 Task: Select the month "July".
Action: Mouse moved to (830, 107)
Screenshot: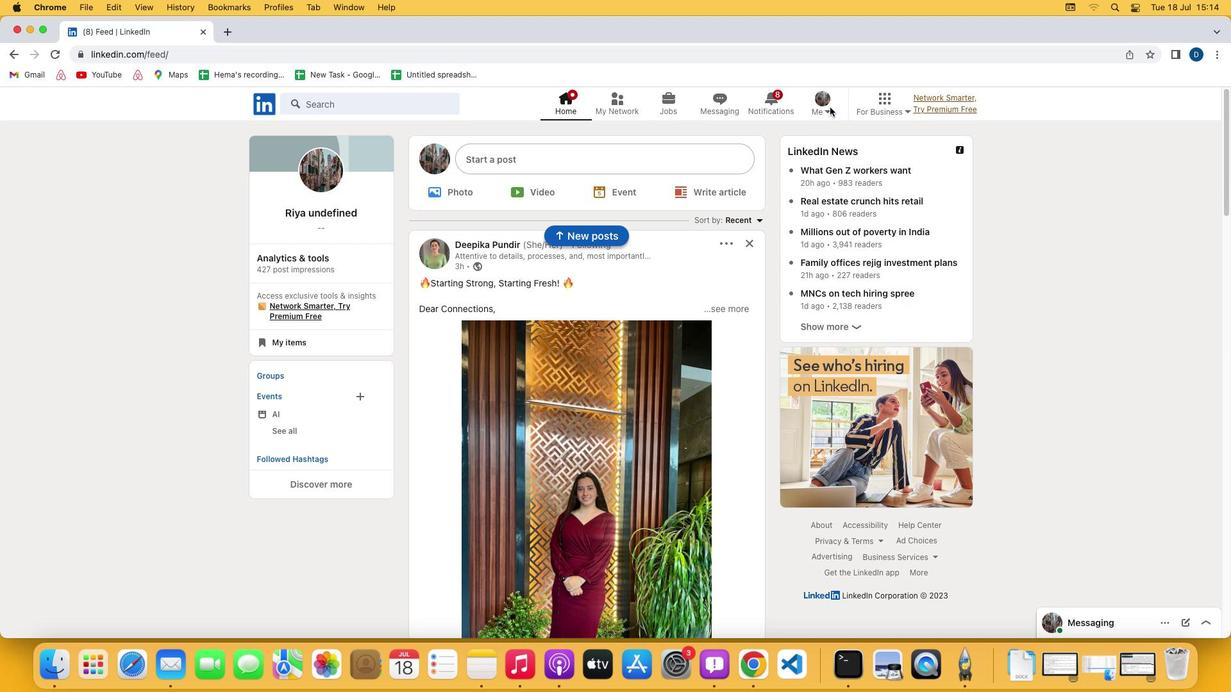 
Action: Mouse pressed left at (830, 107)
Screenshot: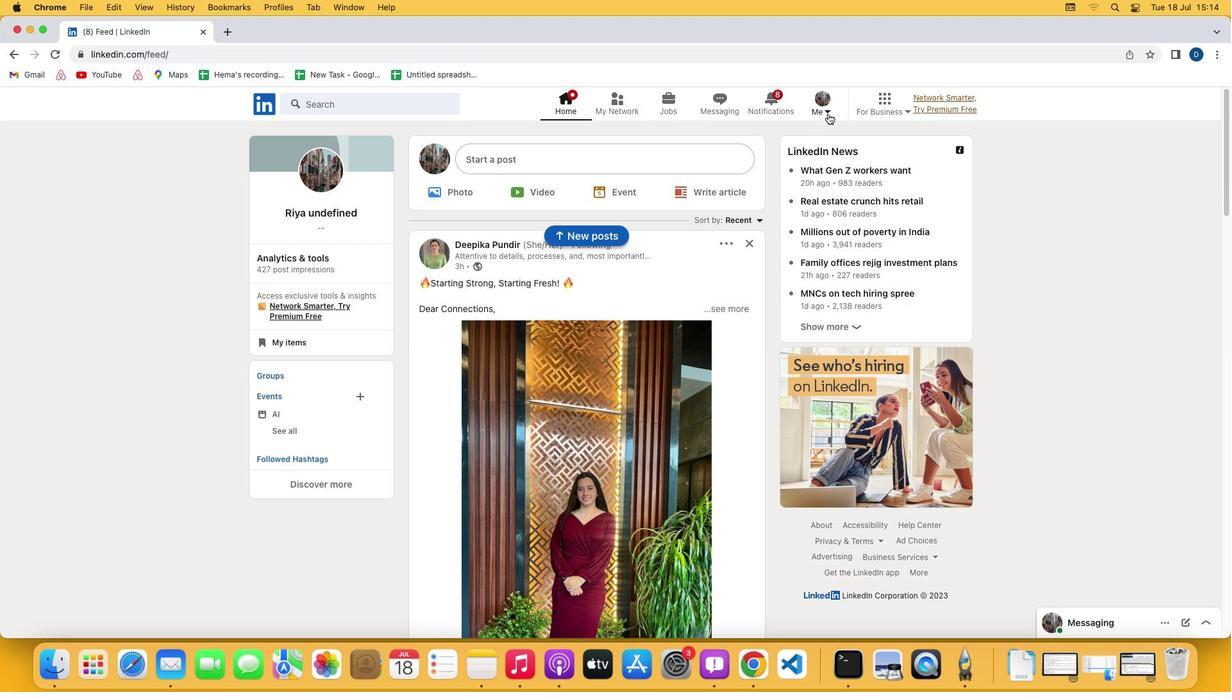 
Action: Mouse moved to (828, 113)
Screenshot: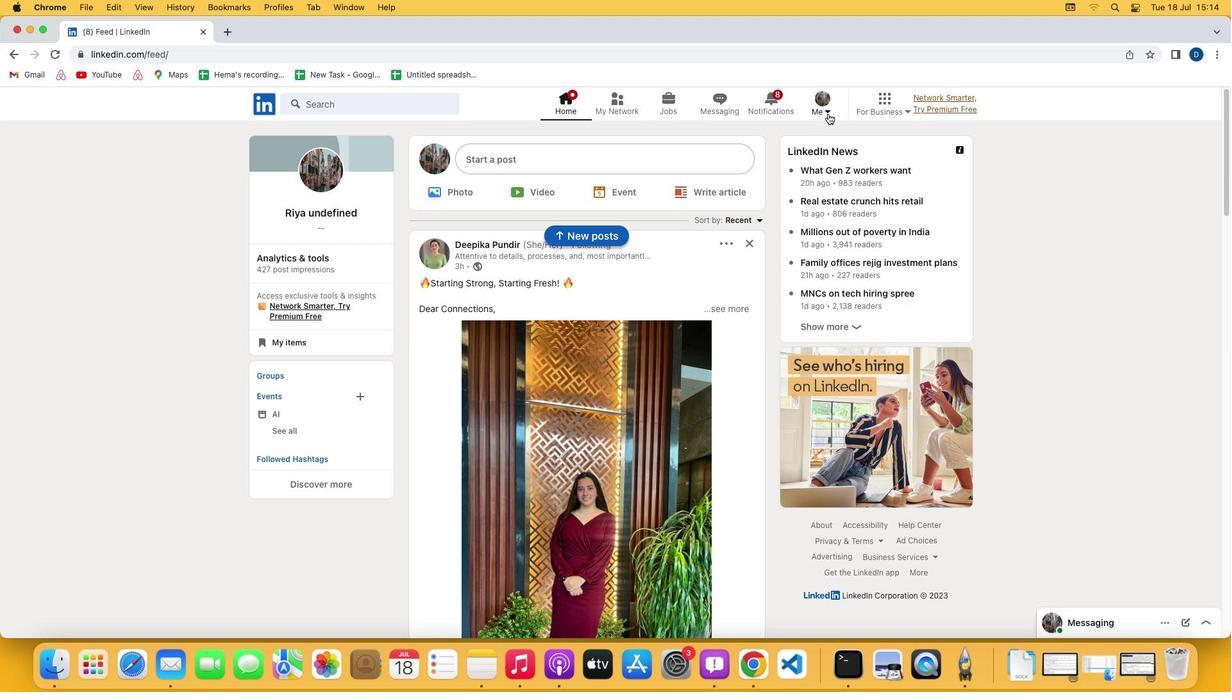 
Action: Mouse pressed left at (828, 113)
Screenshot: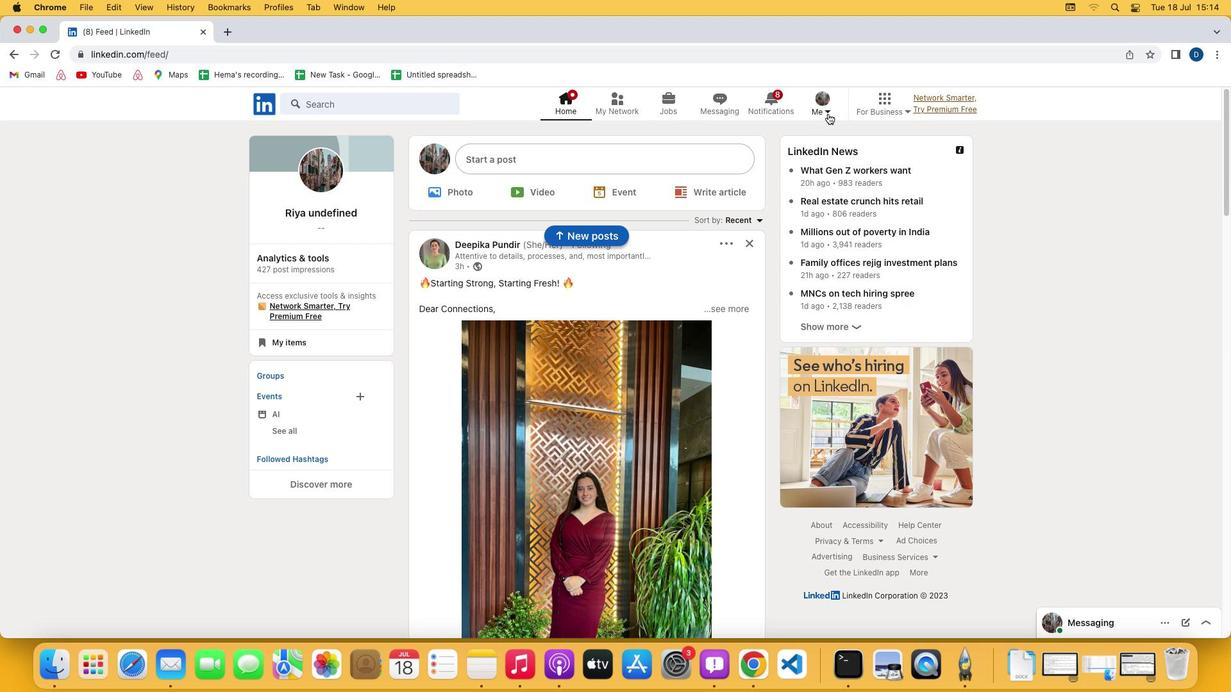 
Action: Mouse moved to (773, 175)
Screenshot: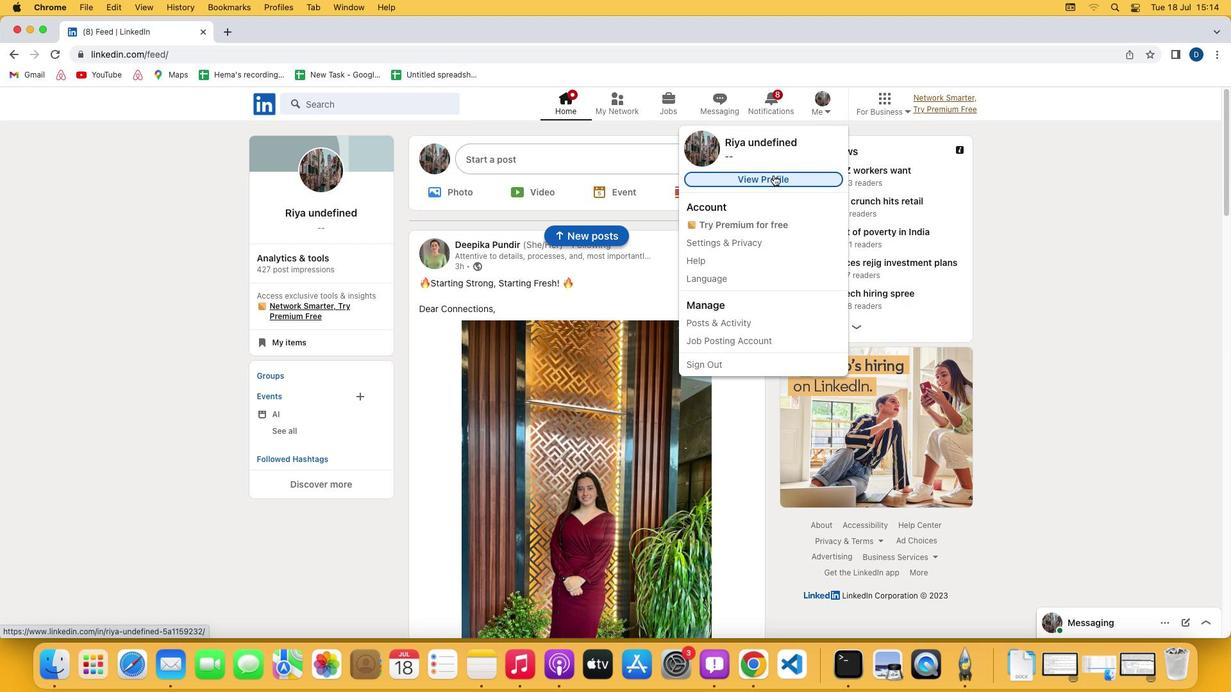 
Action: Mouse pressed left at (773, 175)
Screenshot: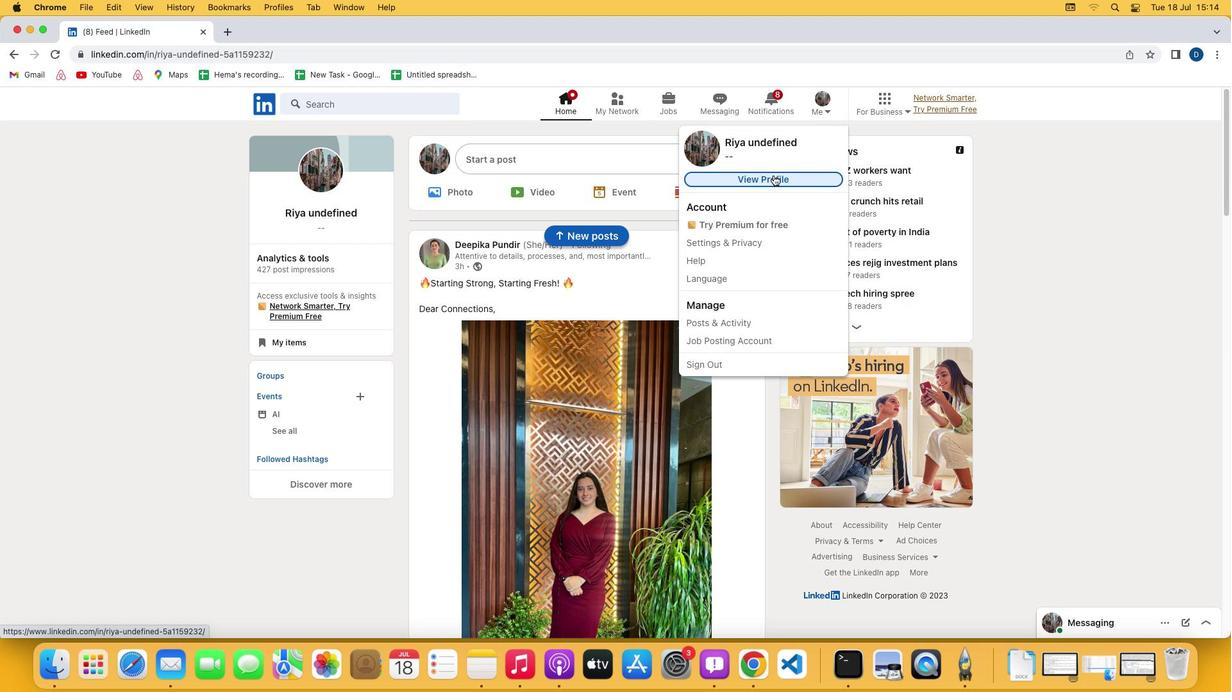 
Action: Mouse moved to (379, 439)
Screenshot: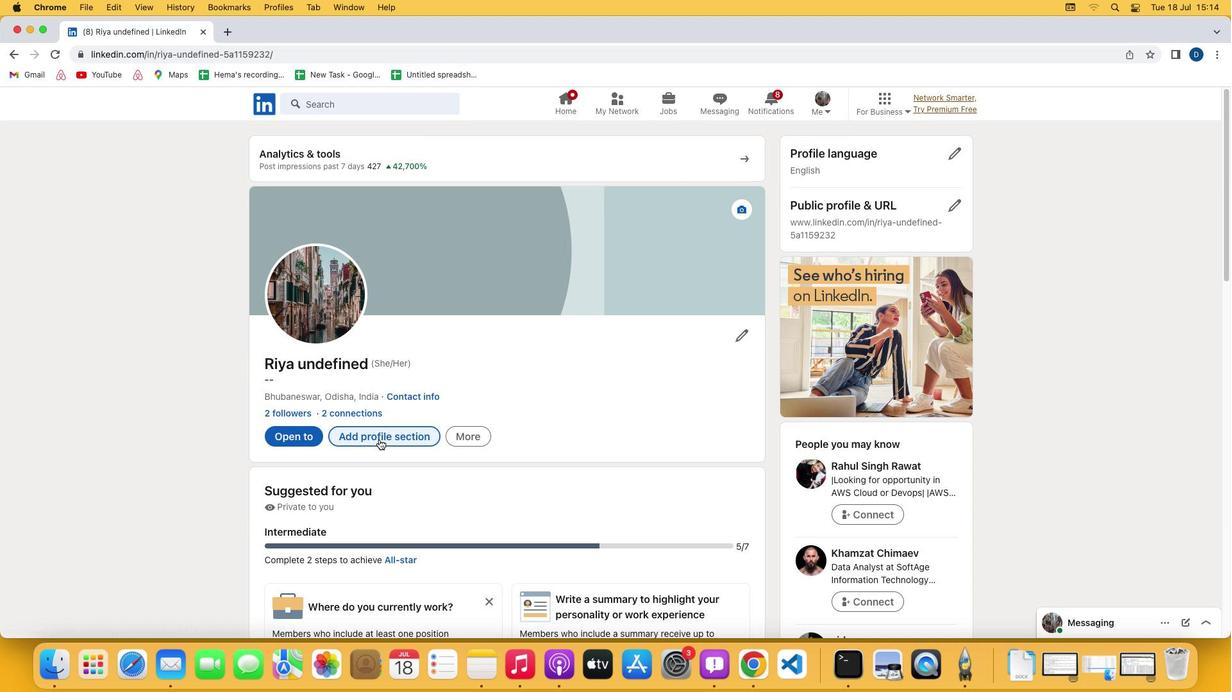 
Action: Mouse pressed left at (379, 439)
Screenshot: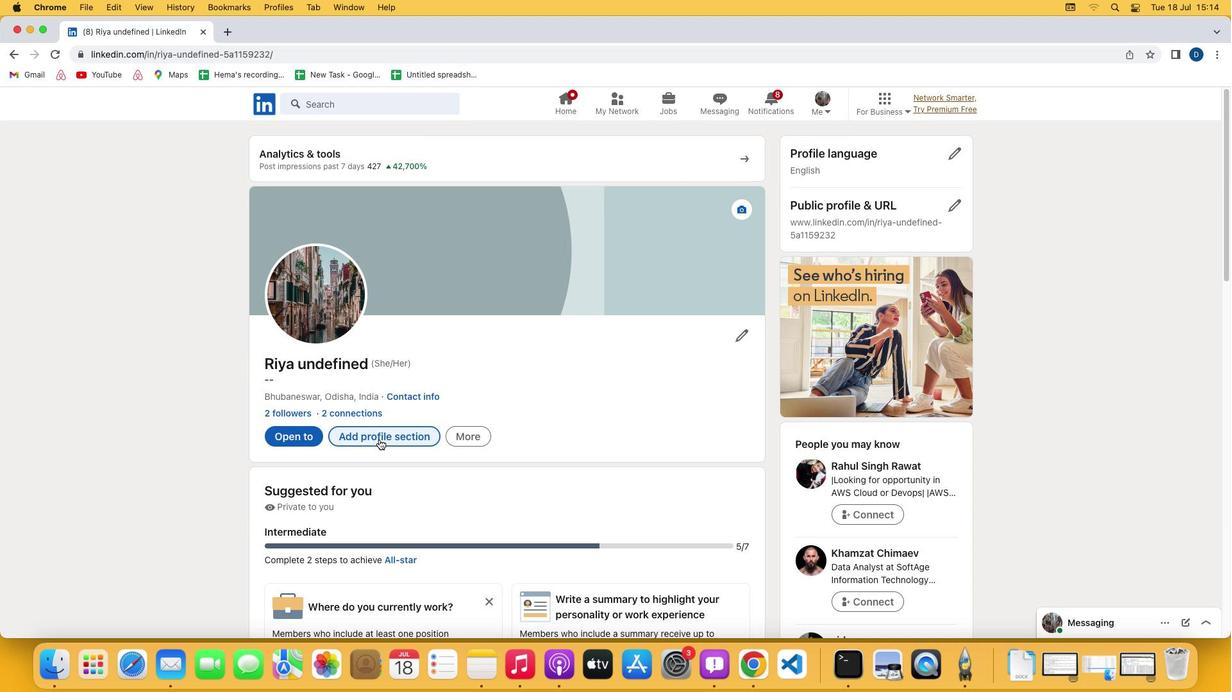 
Action: Mouse moved to (476, 314)
Screenshot: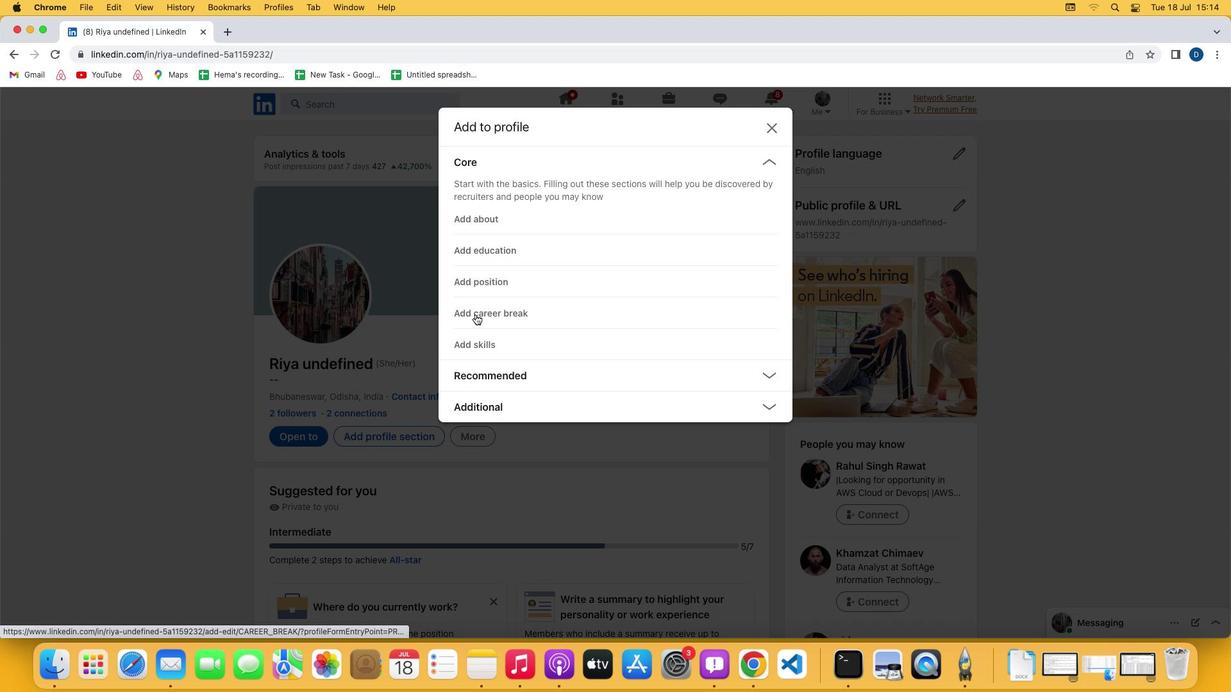 
Action: Mouse pressed left at (476, 314)
Screenshot: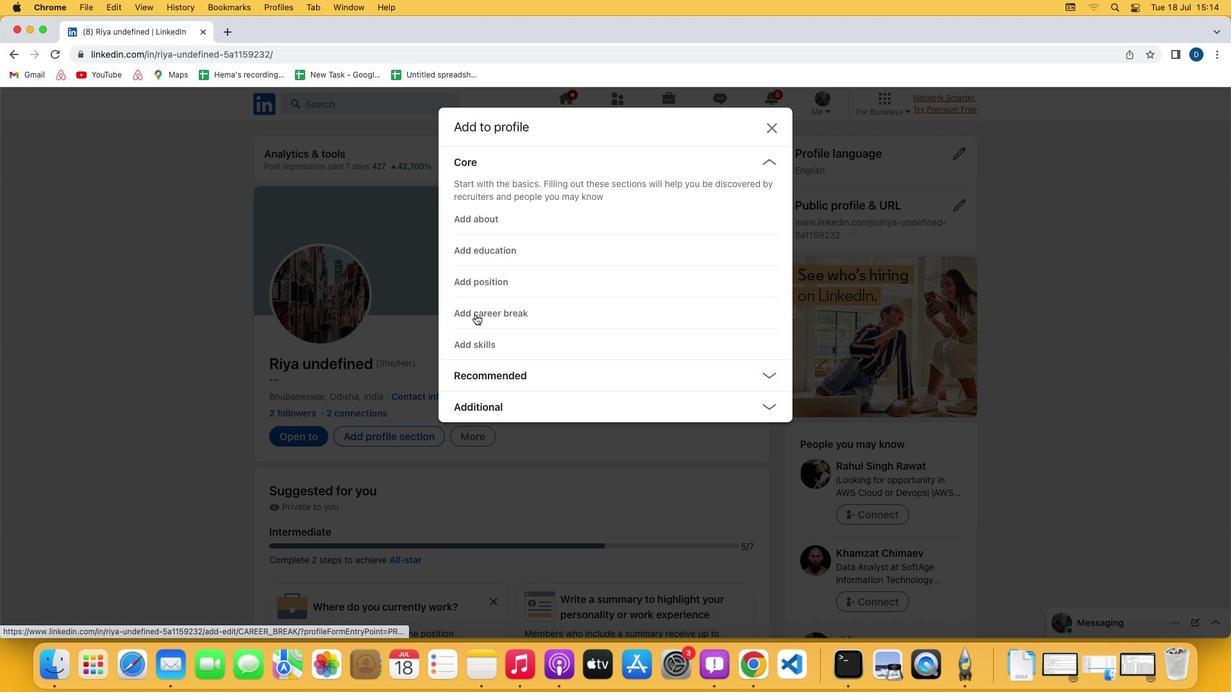 
Action: Mouse moved to (483, 381)
Screenshot: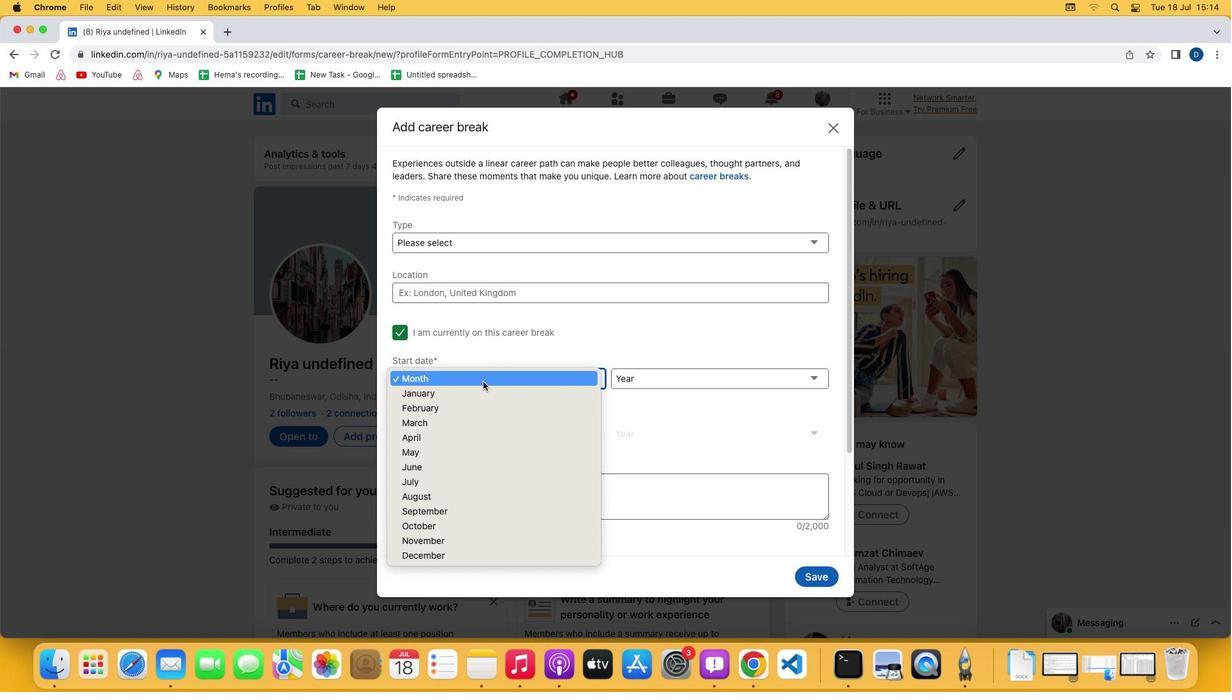 
Action: Mouse pressed left at (483, 381)
Screenshot: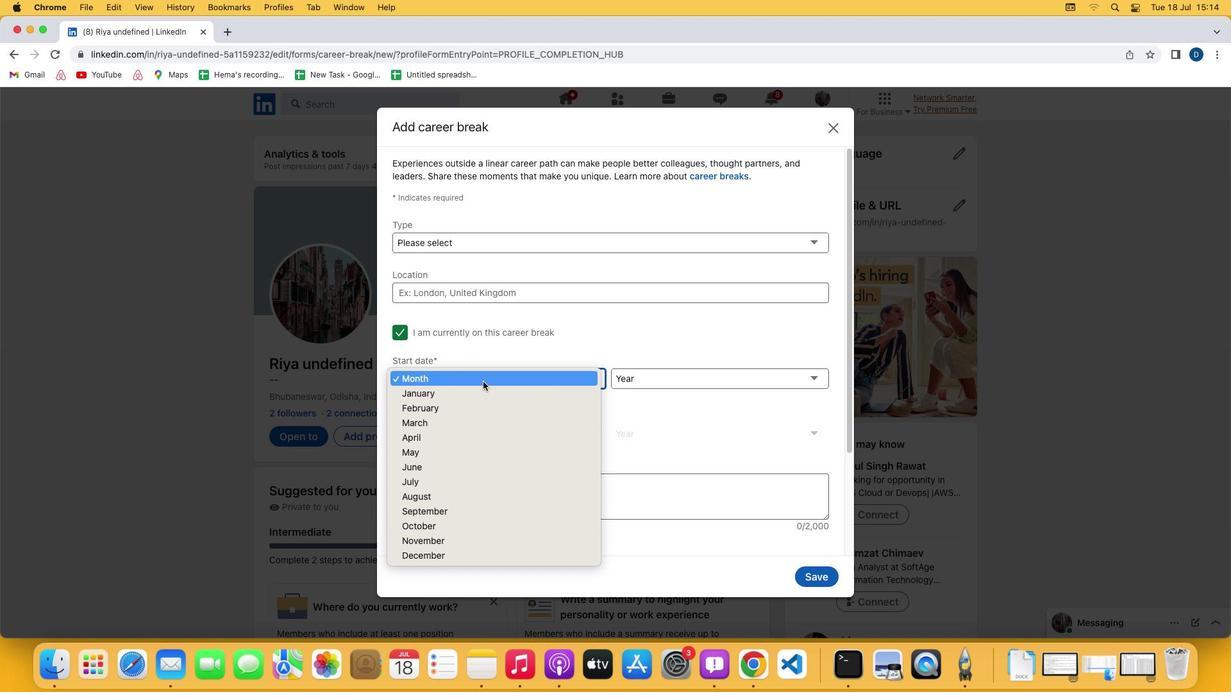 
Action: Mouse moved to (454, 488)
Screenshot: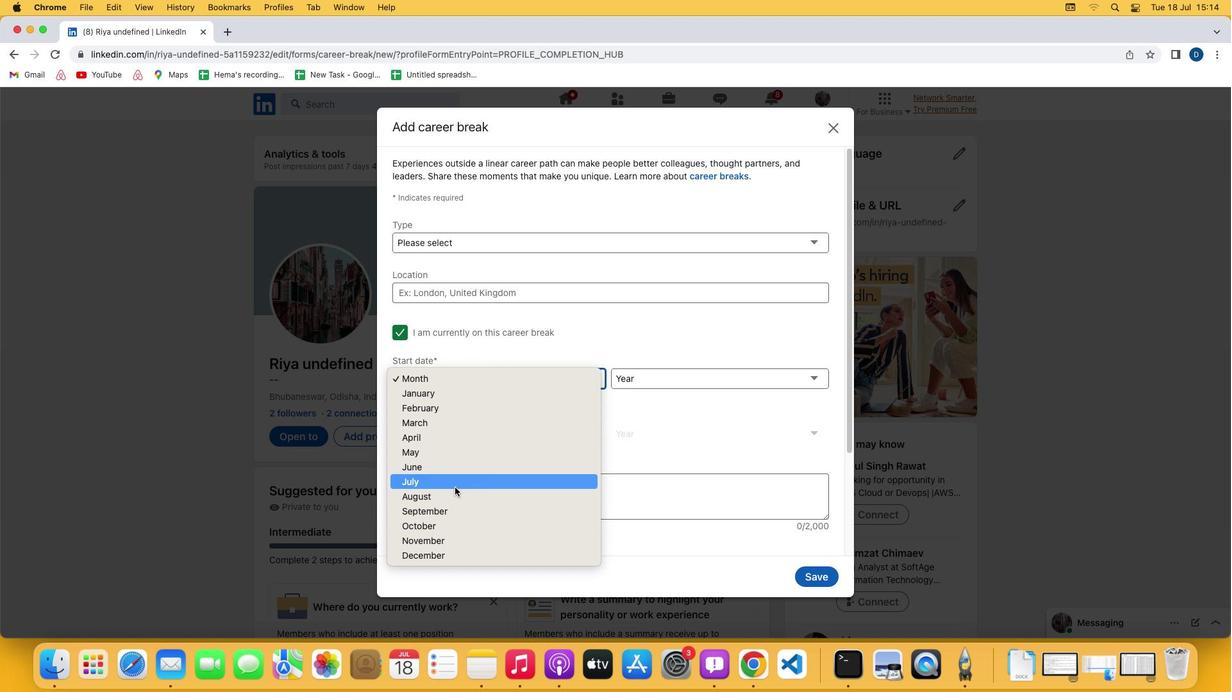 
Action: Mouse pressed left at (454, 488)
Screenshot: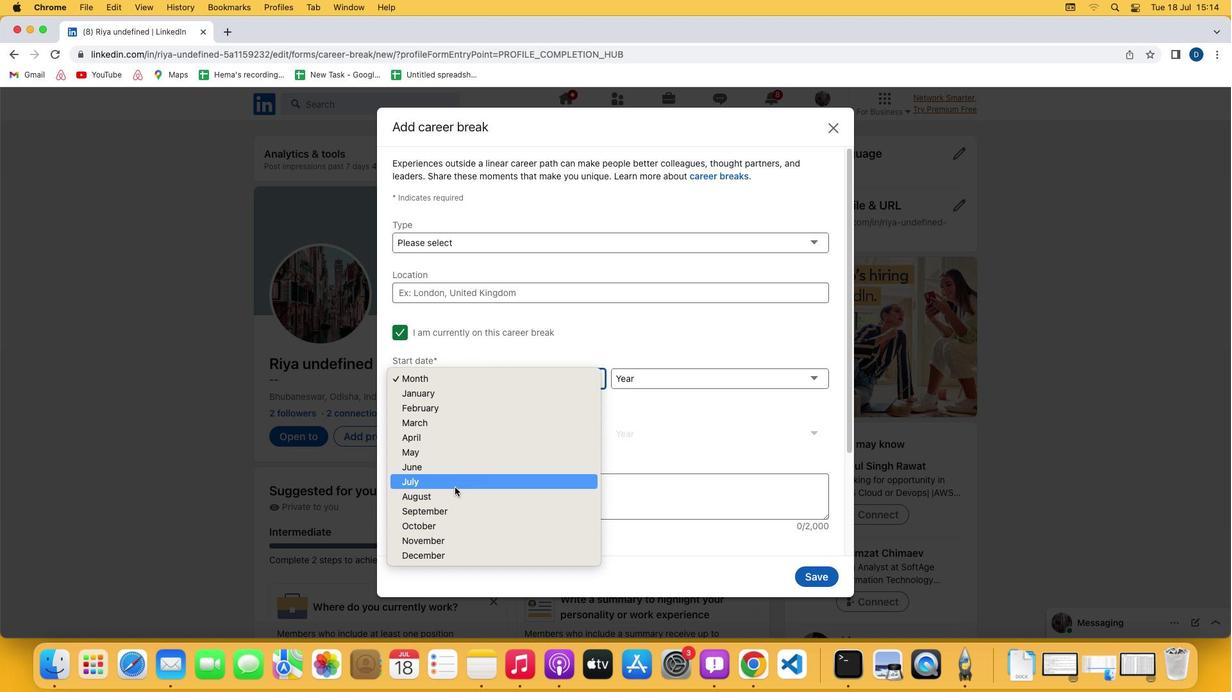 
